 Task: select a rule when any label is removed from a card by anyone except me .
Action: Mouse moved to (1287, 110)
Screenshot: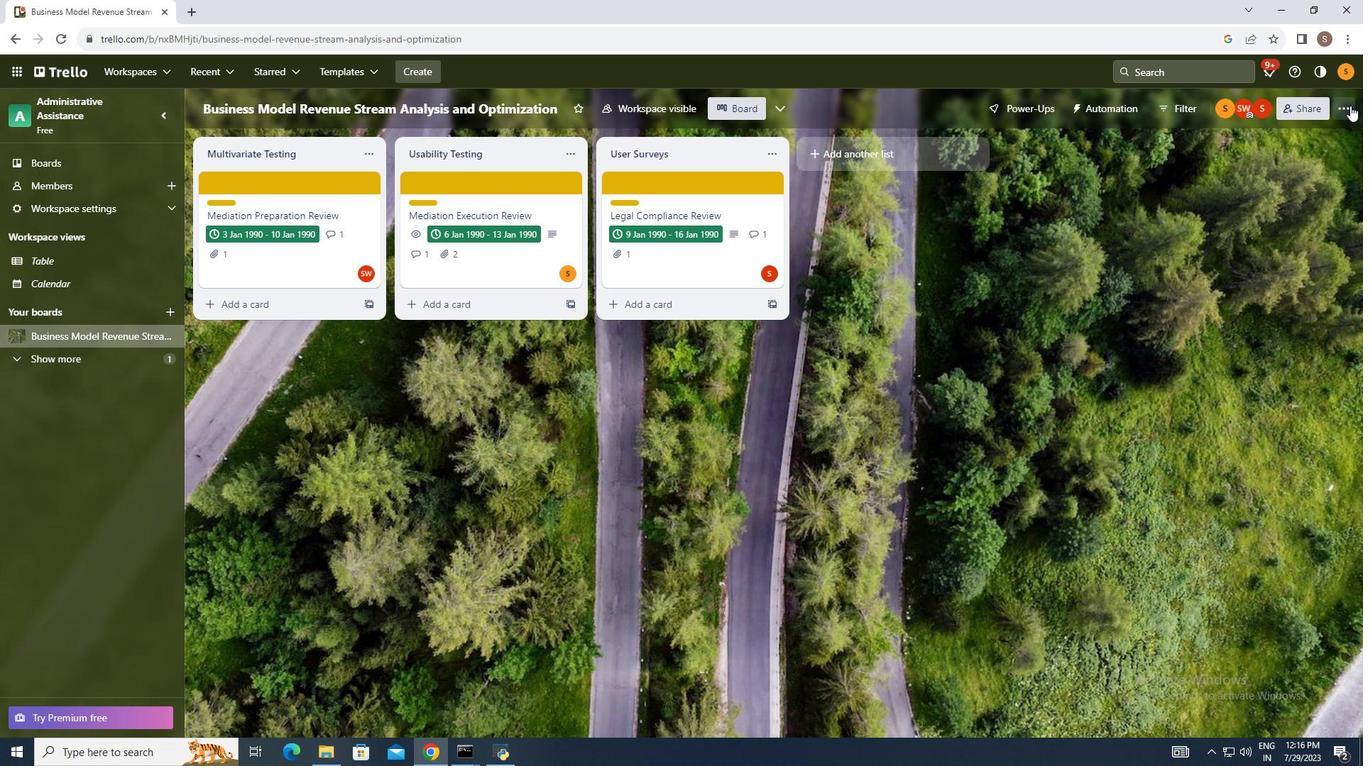 
Action: Mouse pressed left at (1287, 110)
Screenshot: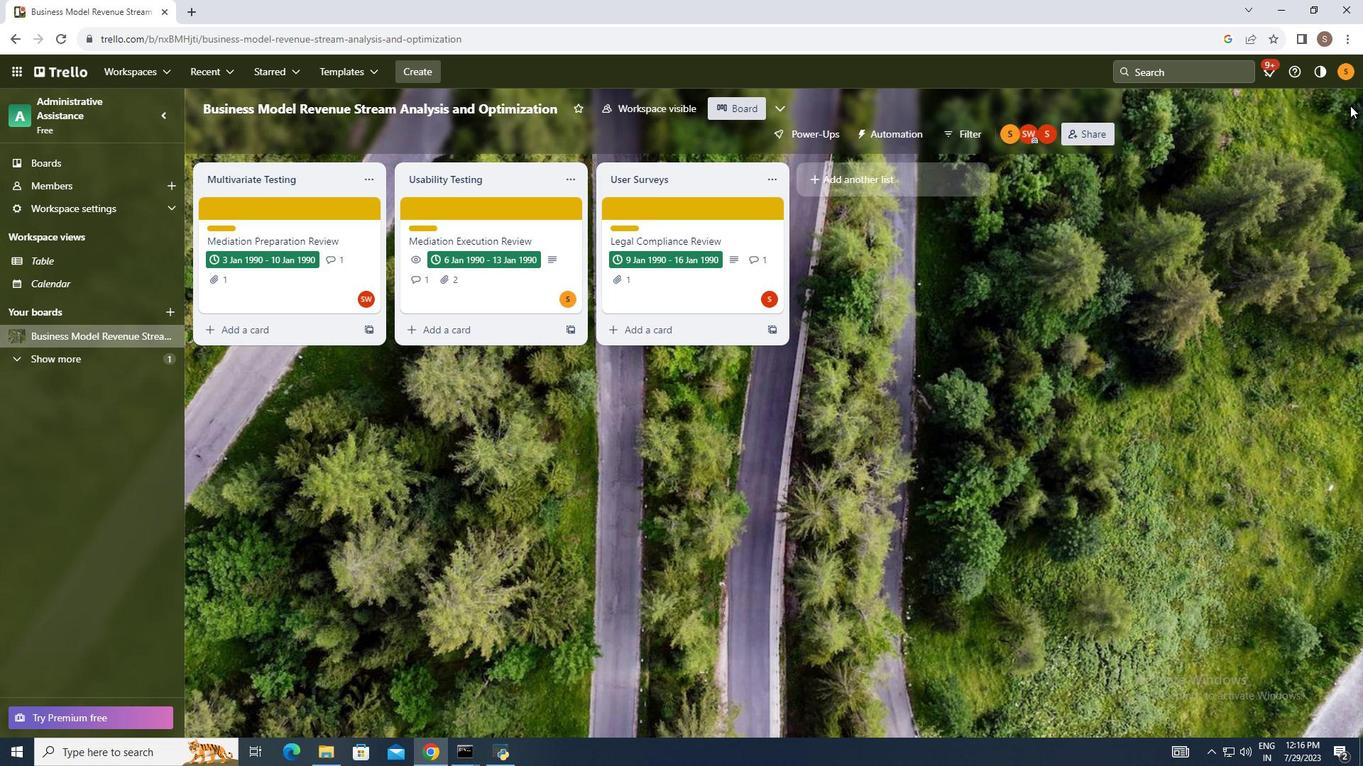 
Action: Mouse moved to (1180, 294)
Screenshot: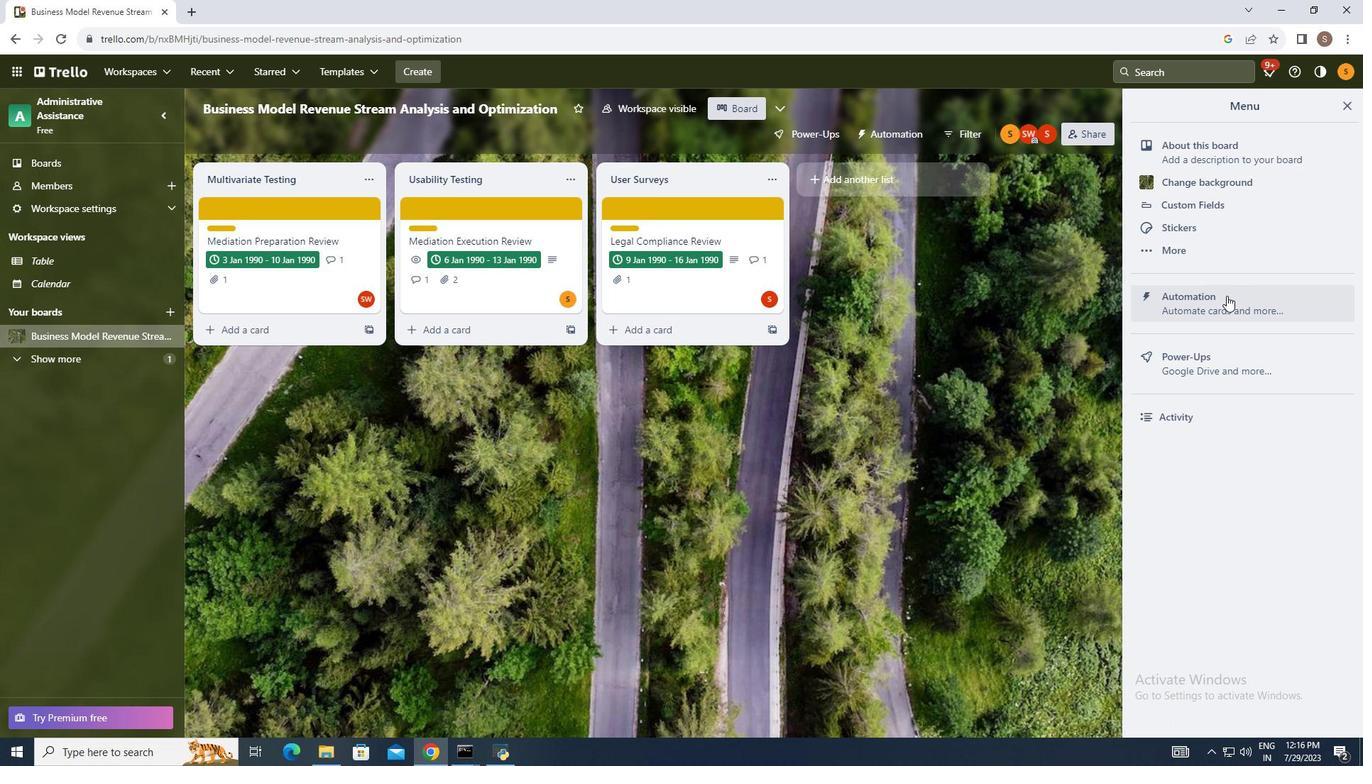 
Action: Mouse pressed left at (1180, 294)
Screenshot: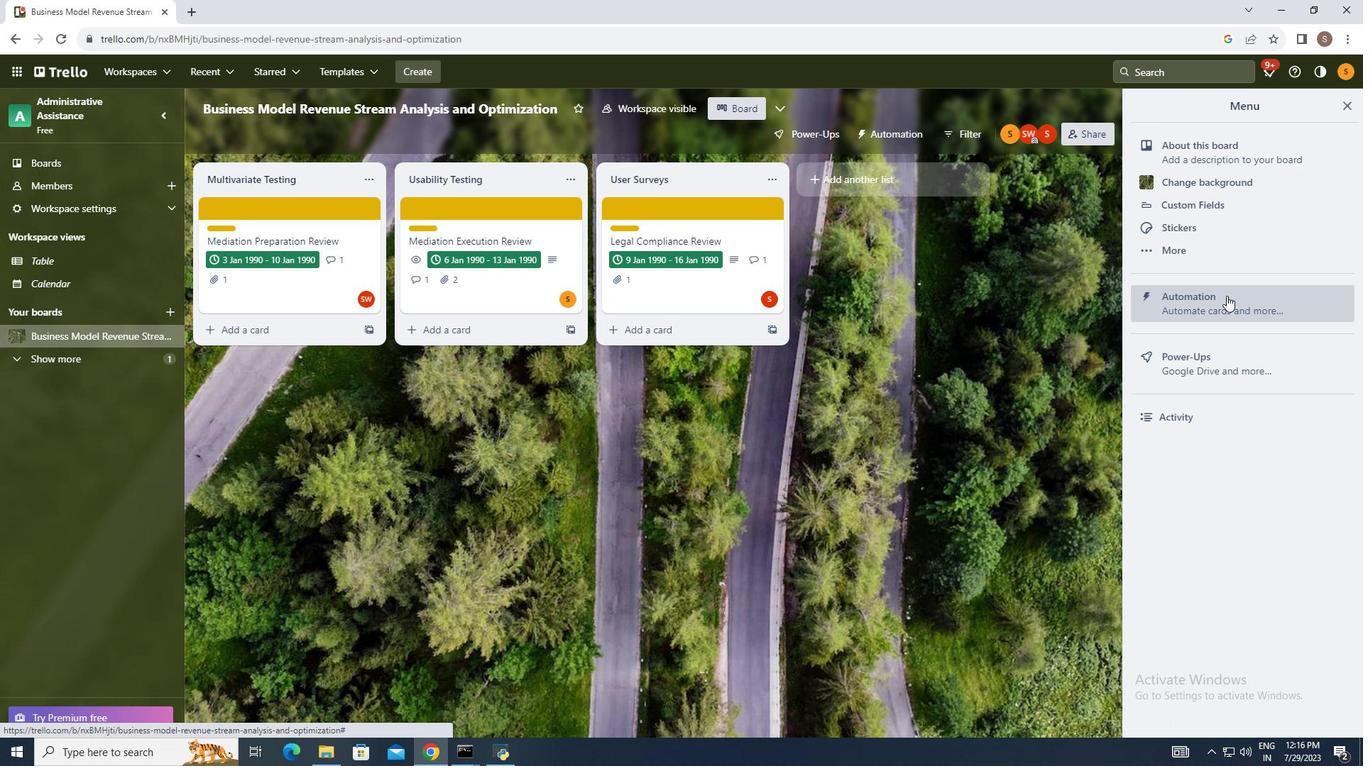 
Action: Mouse moved to (340, 254)
Screenshot: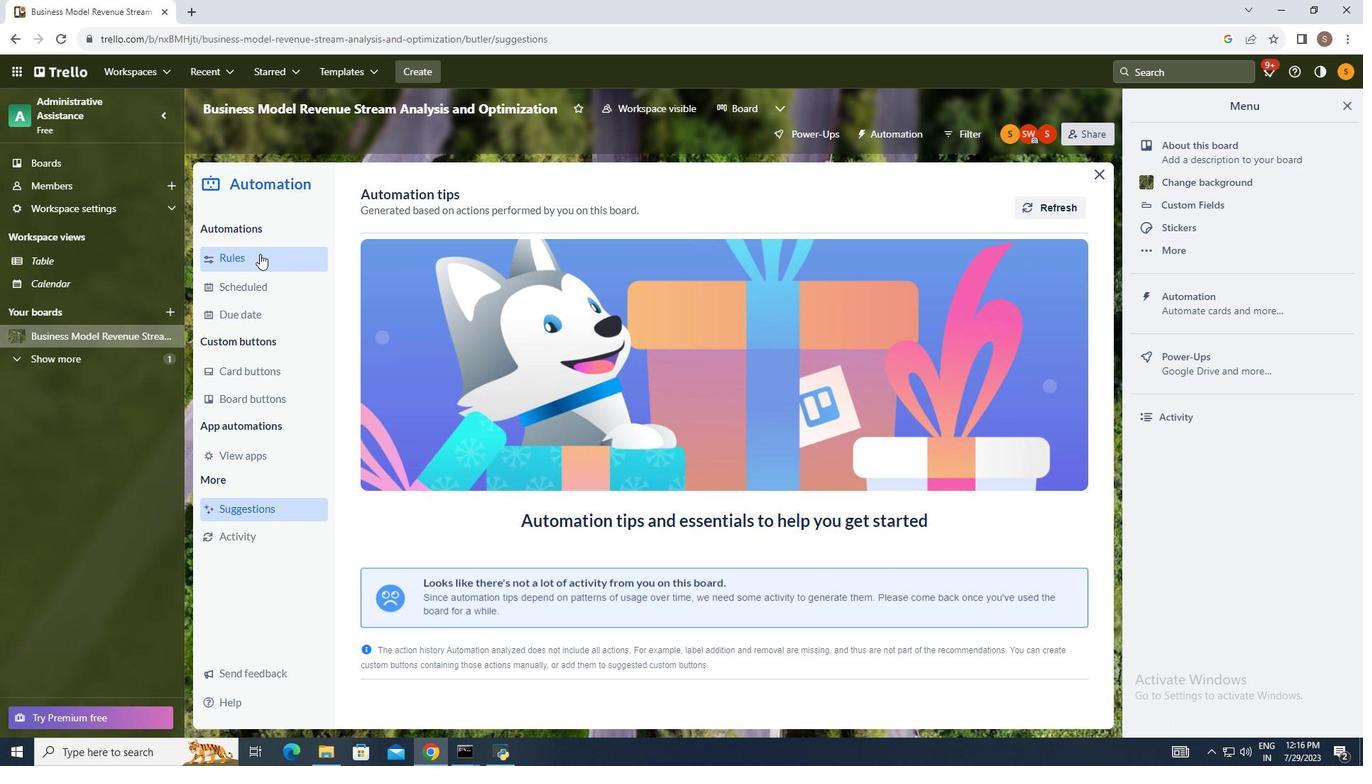 
Action: Mouse pressed left at (340, 254)
Screenshot: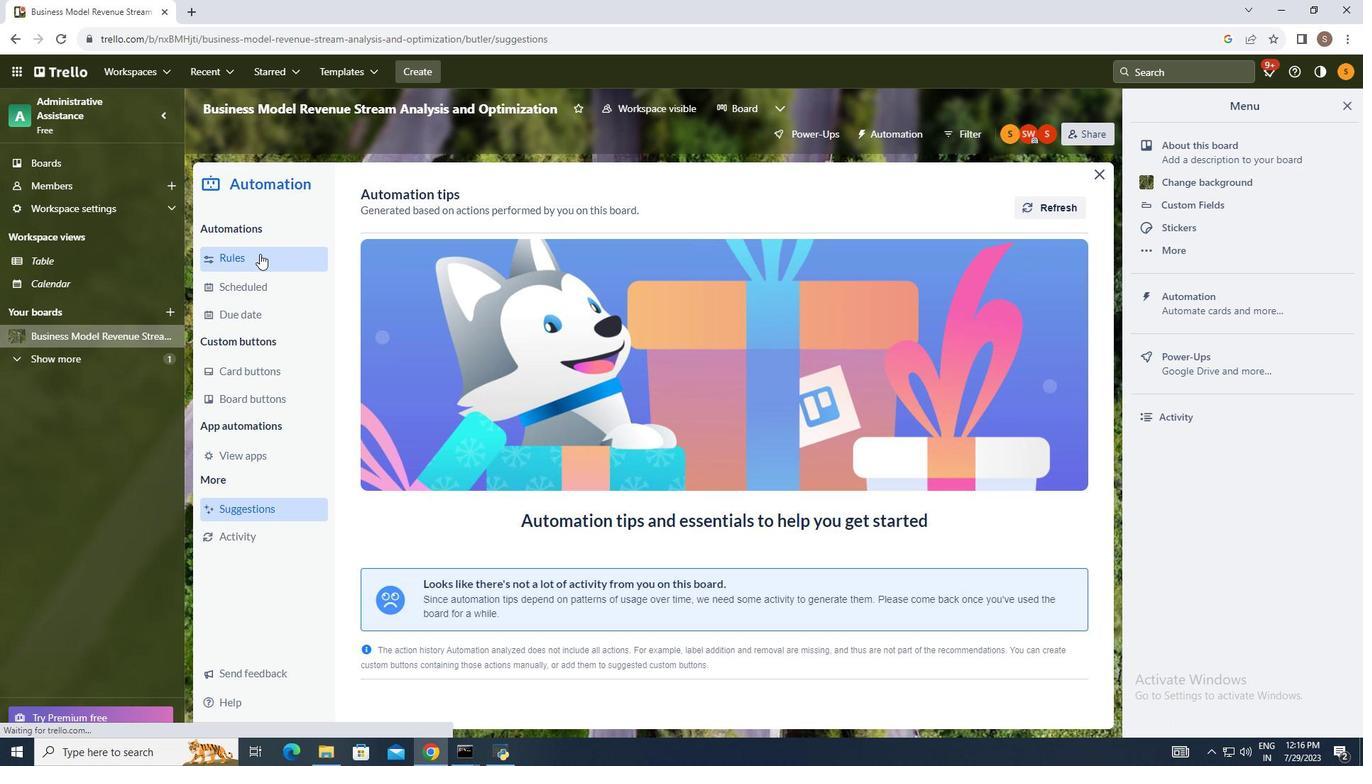 
Action: Mouse moved to (917, 199)
Screenshot: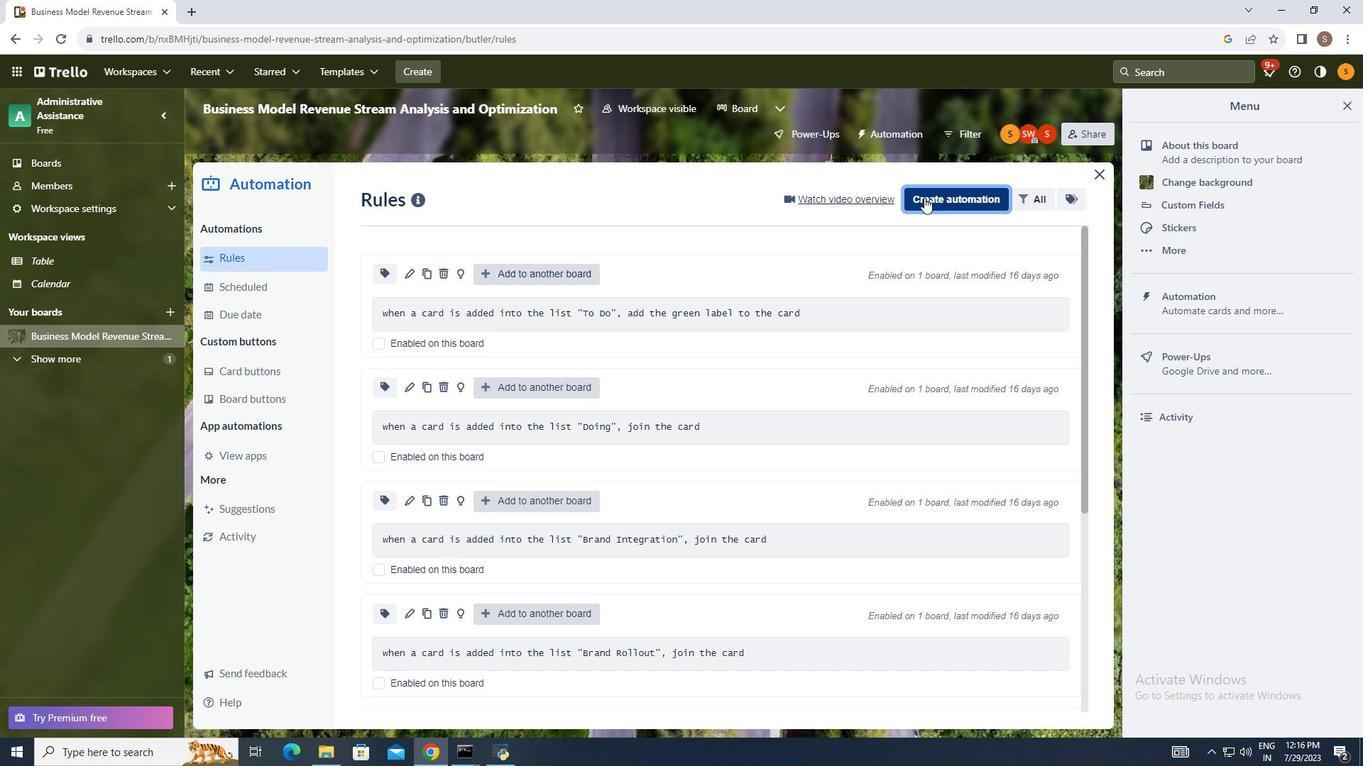 
Action: Mouse pressed left at (917, 199)
Screenshot: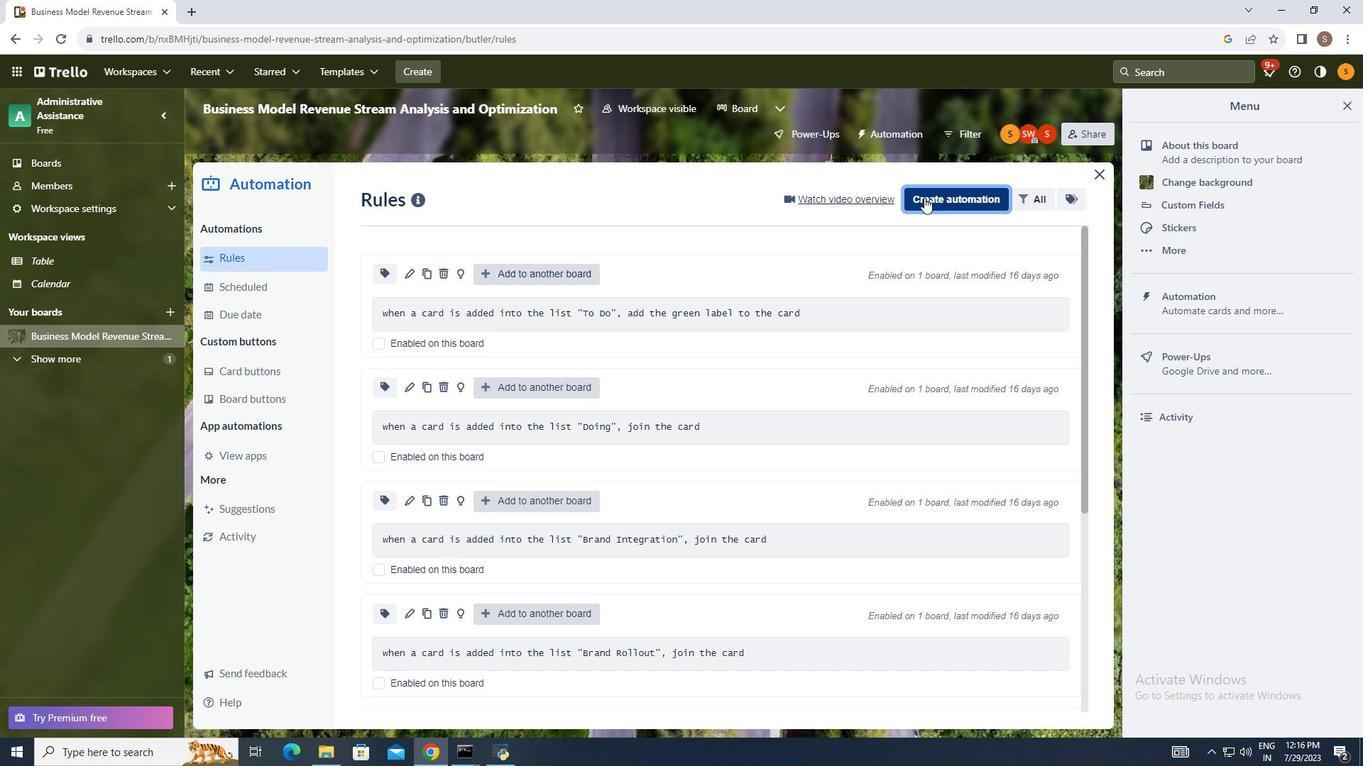 
Action: Mouse moved to (759, 331)
Screenshot: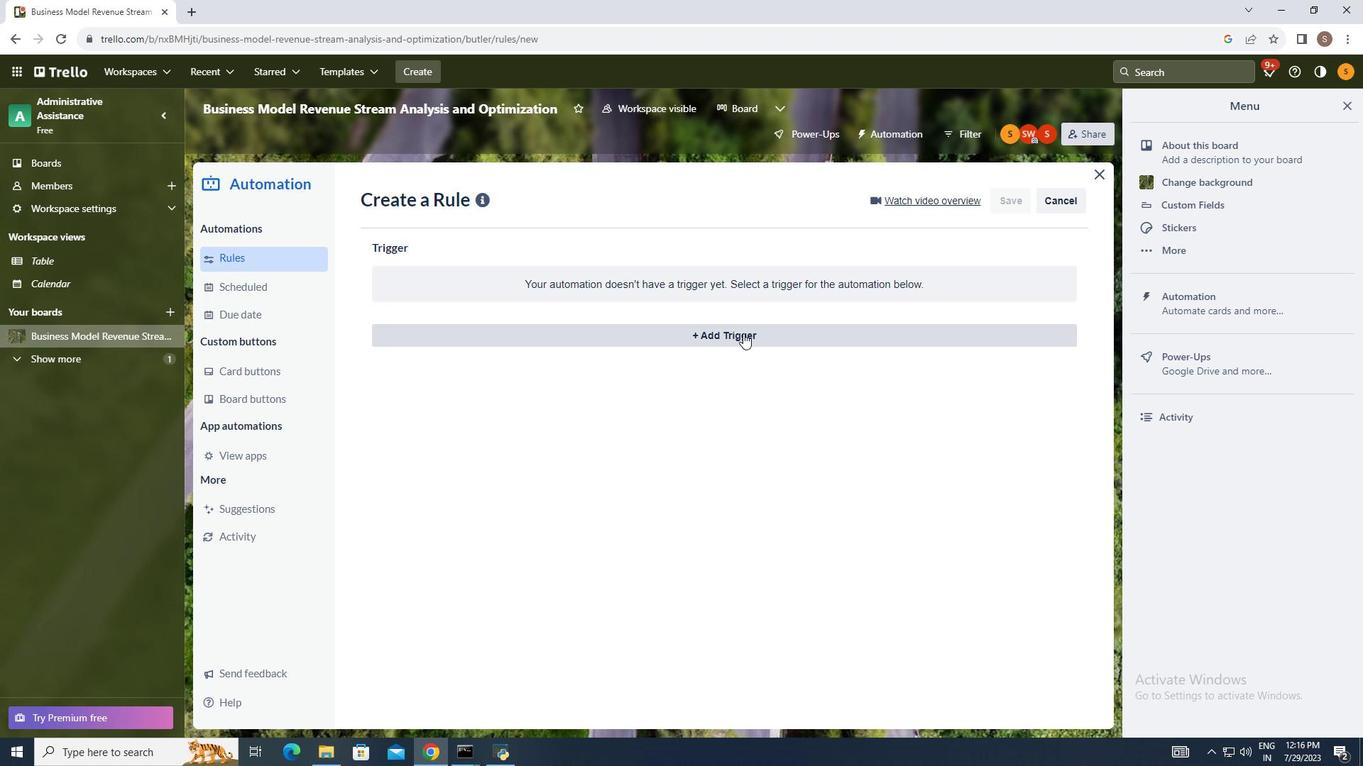 
Action: Mouse pressed left at (759, 331)
Screenshot: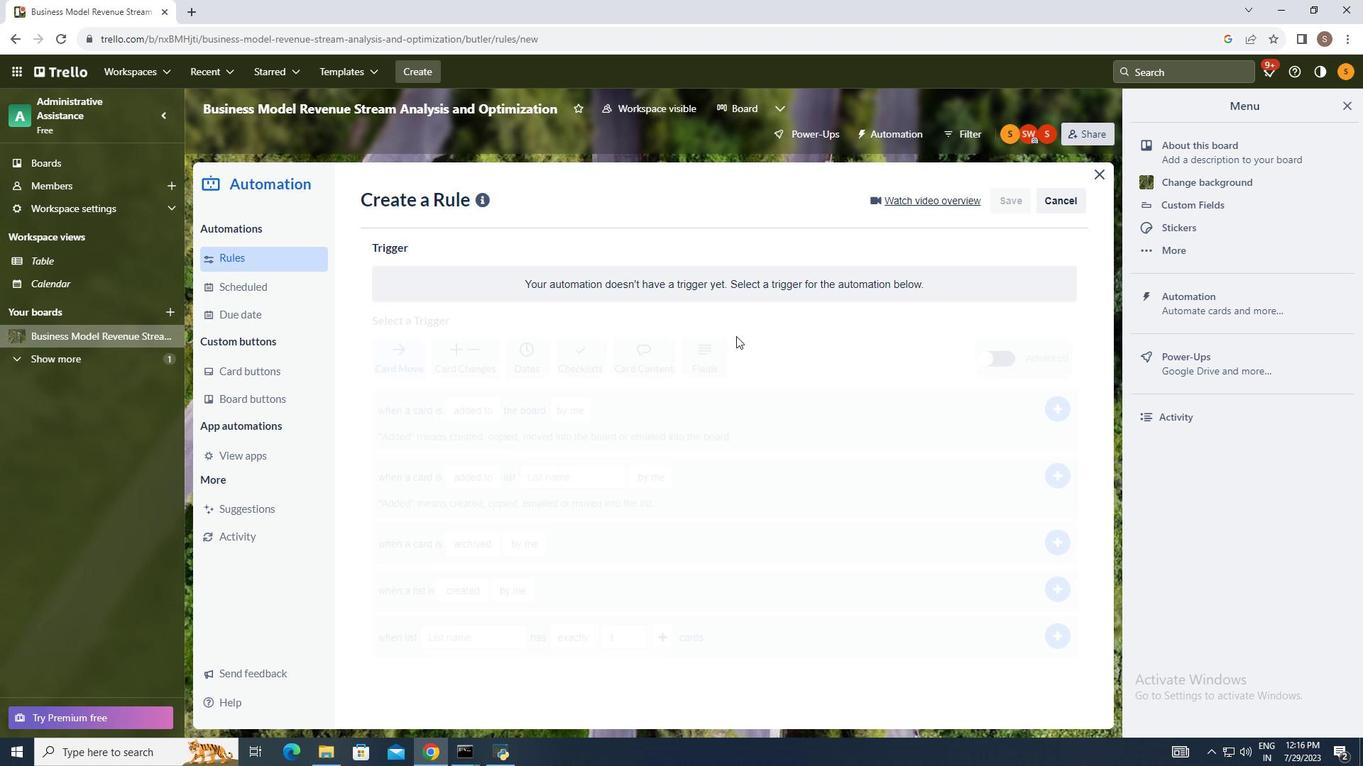
Action: Mouse moved to (519, 377)
Screenshot: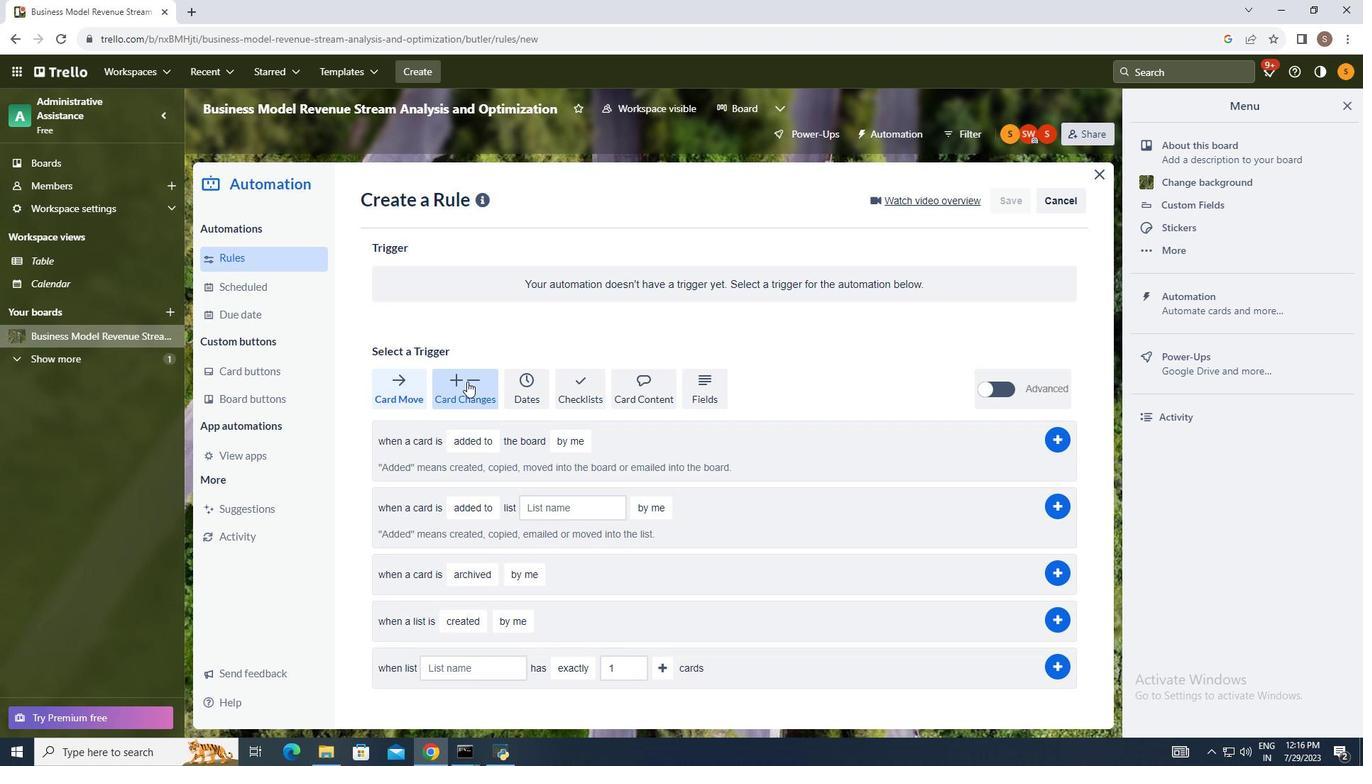 
Action: Mouse pressed left at (519, 377)
Screenshot: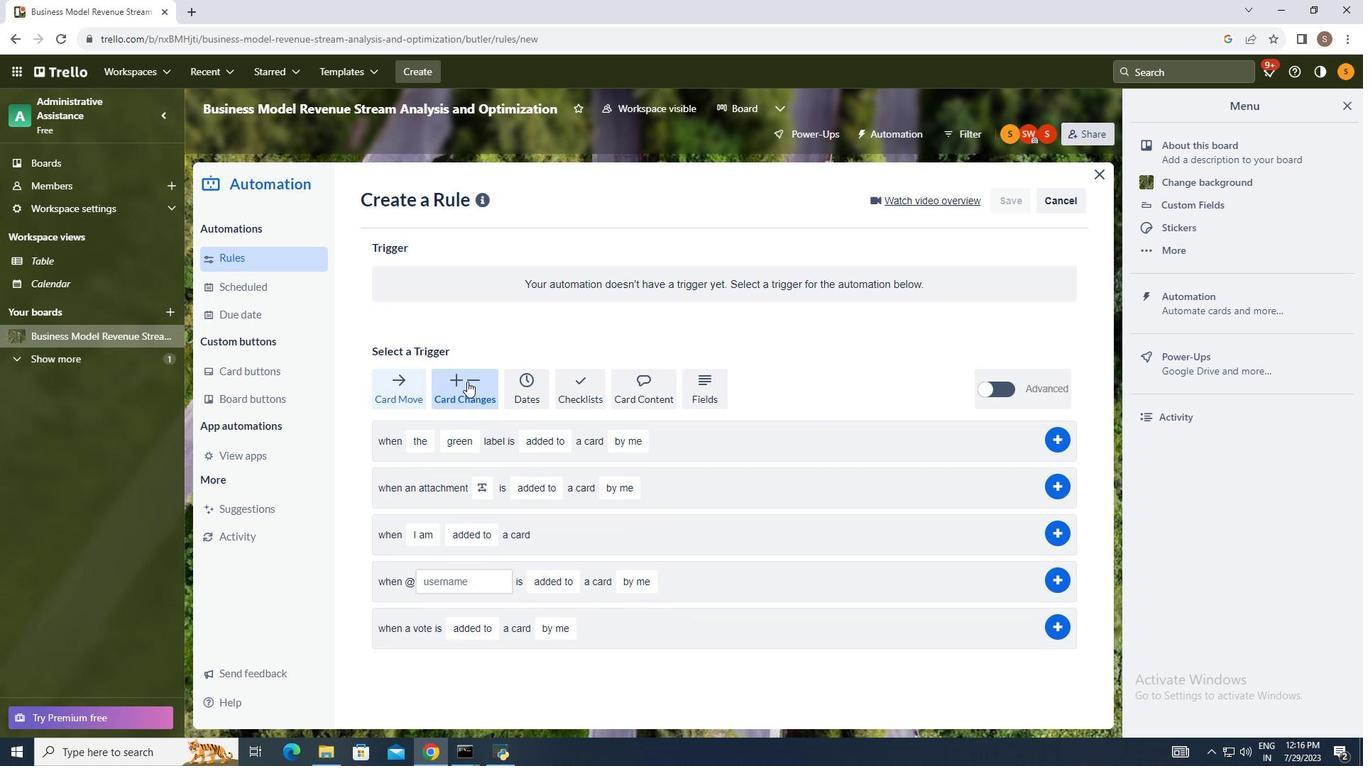 
Action: Mouse moved to (481, 430)
Screenshot: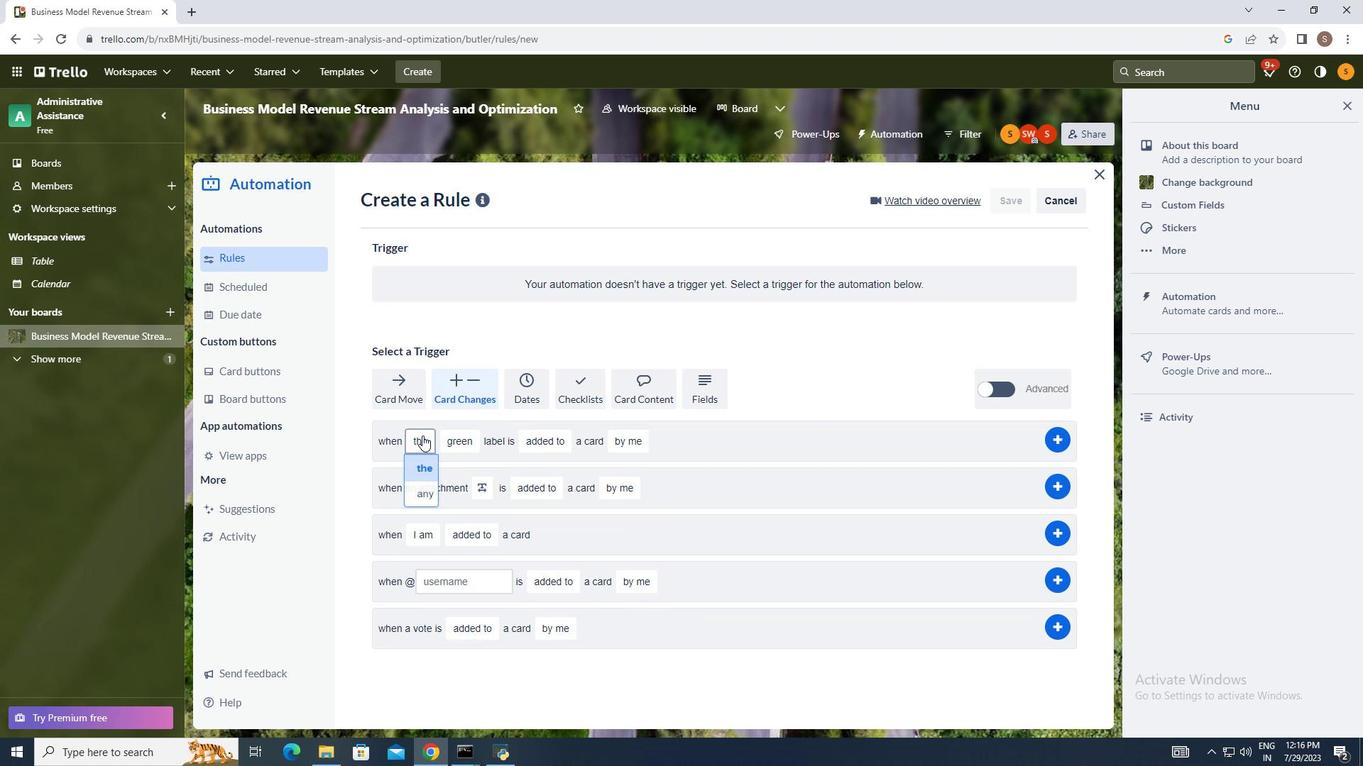 
Action: Mouse pressed left at (481, 430)
Screenshot: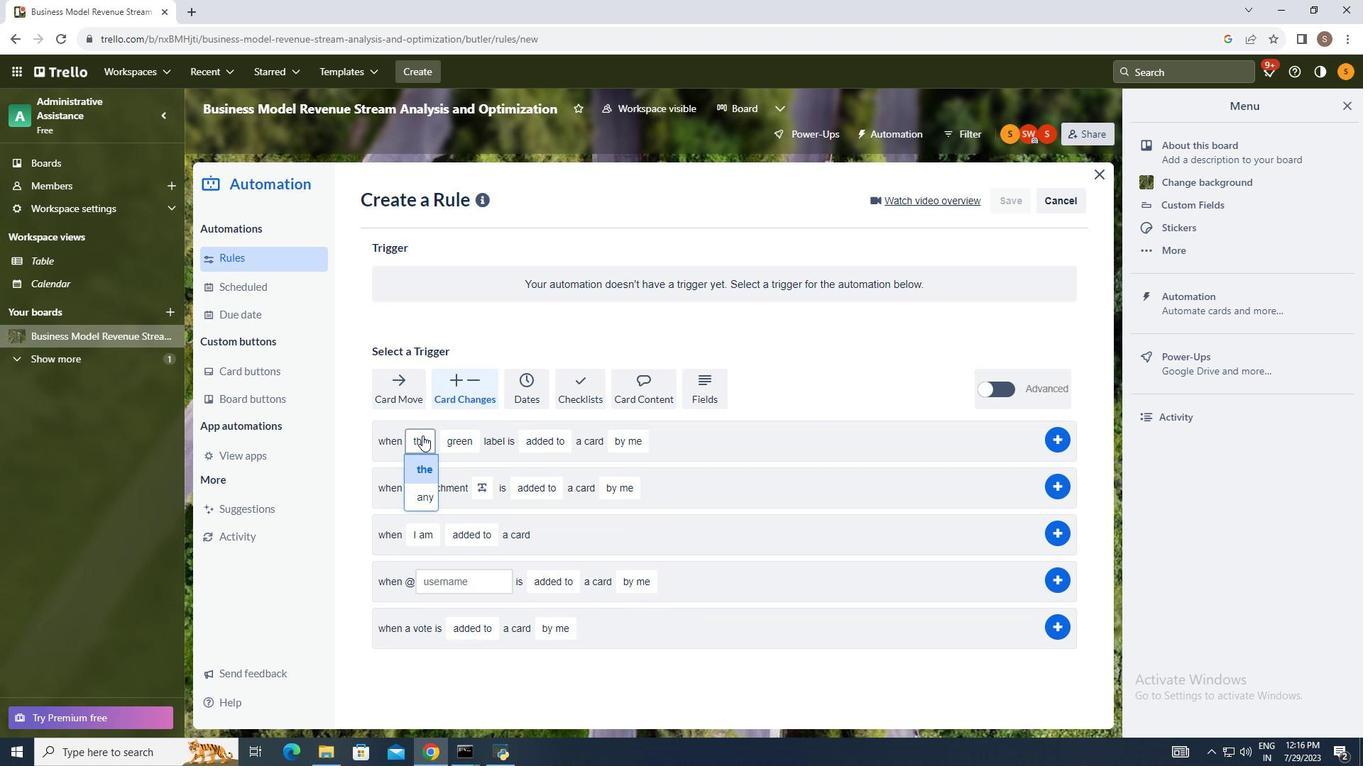 
Action: Mouse moved to (482, 489)
Screenshot: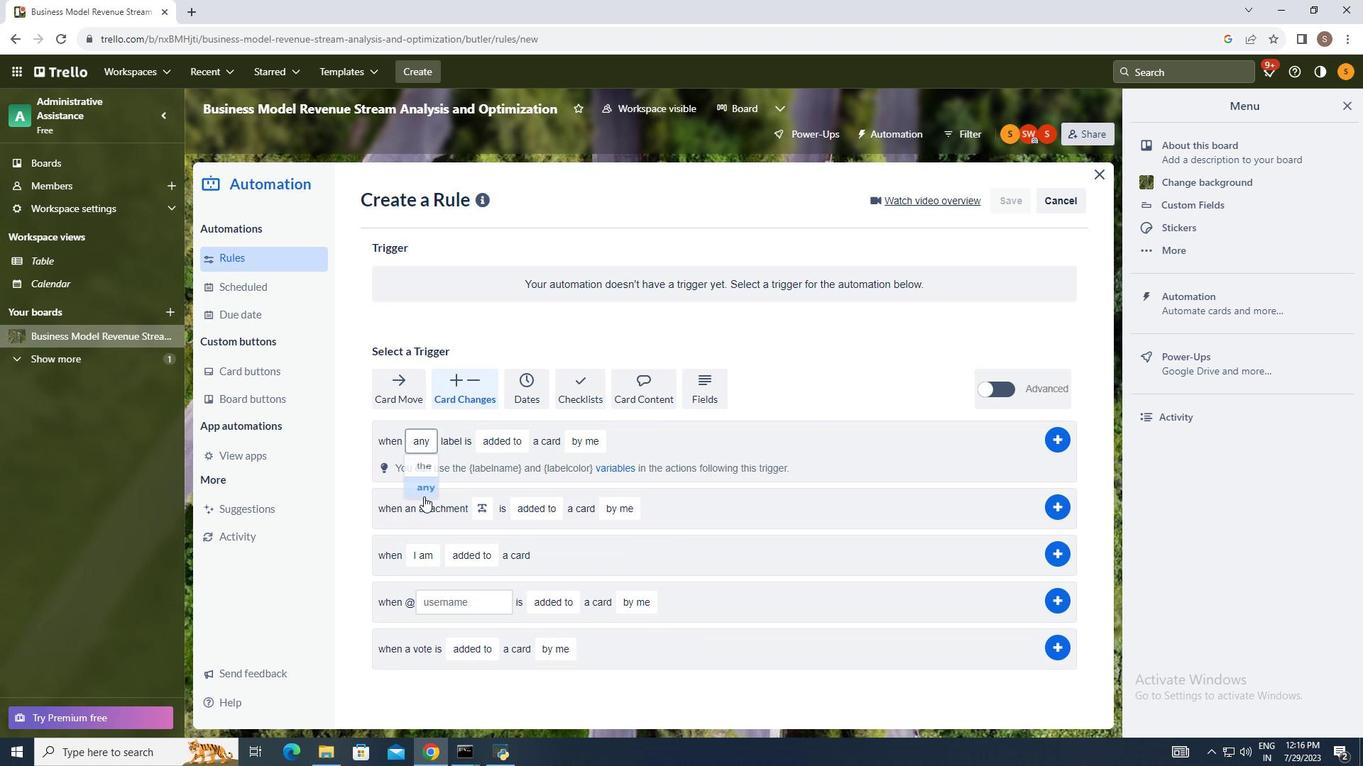 
Action: Mouse pressed left at (482, 489)
Screenshot: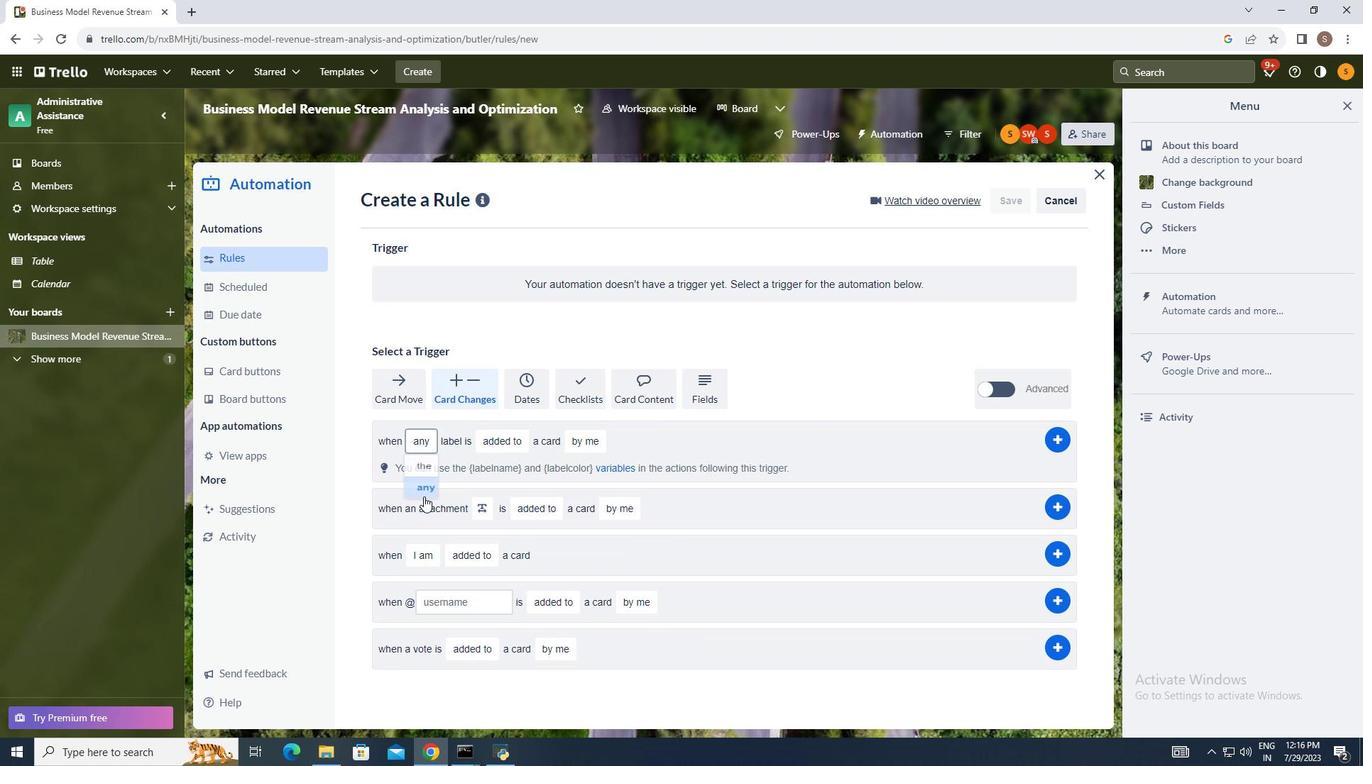 
Action: Mouse moved to (548, 438)
Screenshot: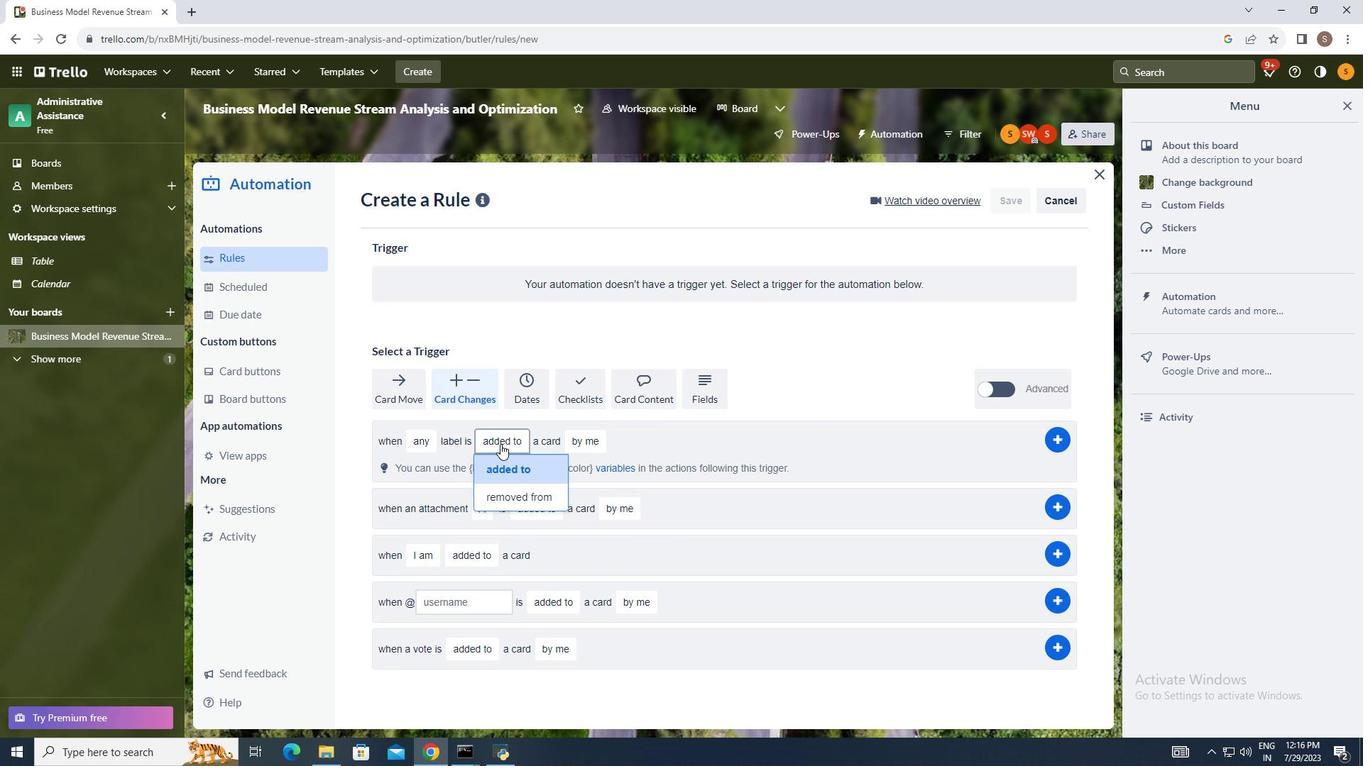 
Action: Mouse pressed left at (548, 438)
Screenshot: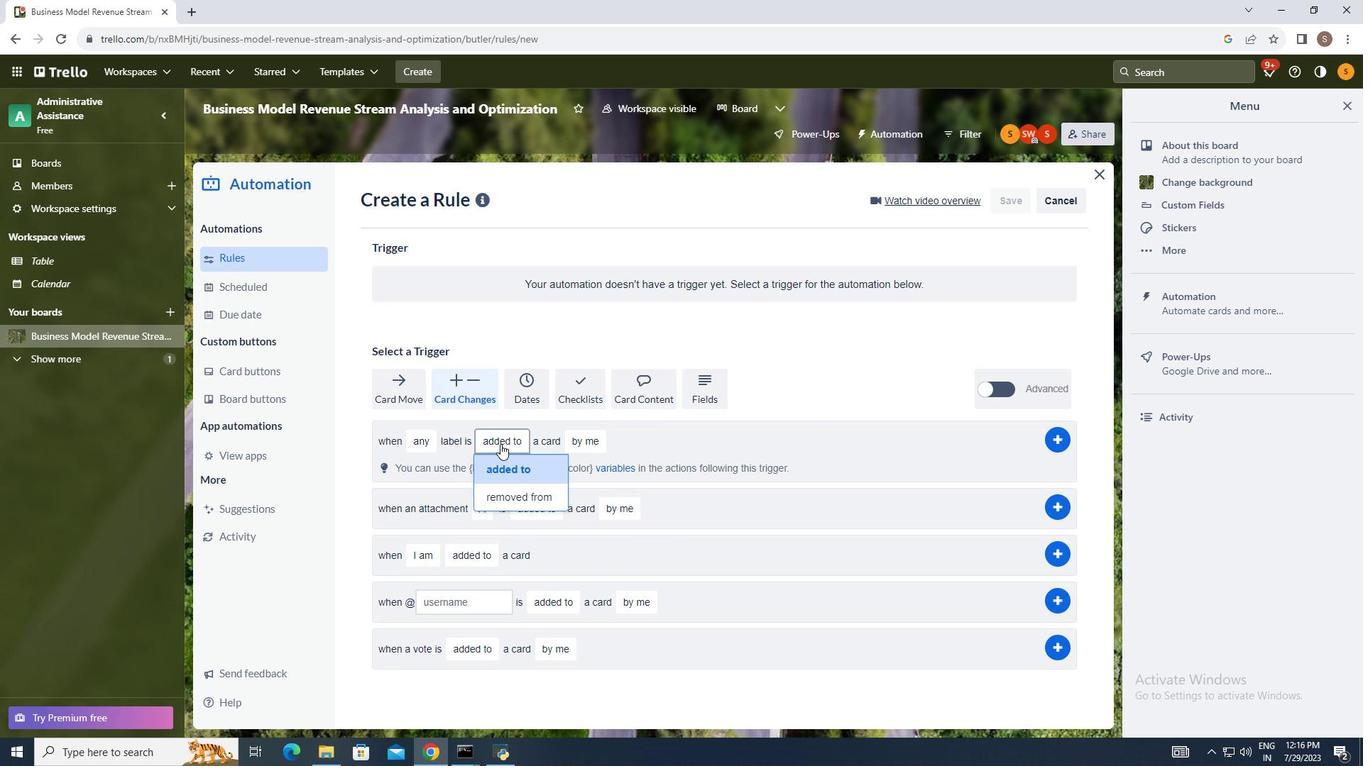 
Action: Mouse moved to (556, 487)
Screenshot: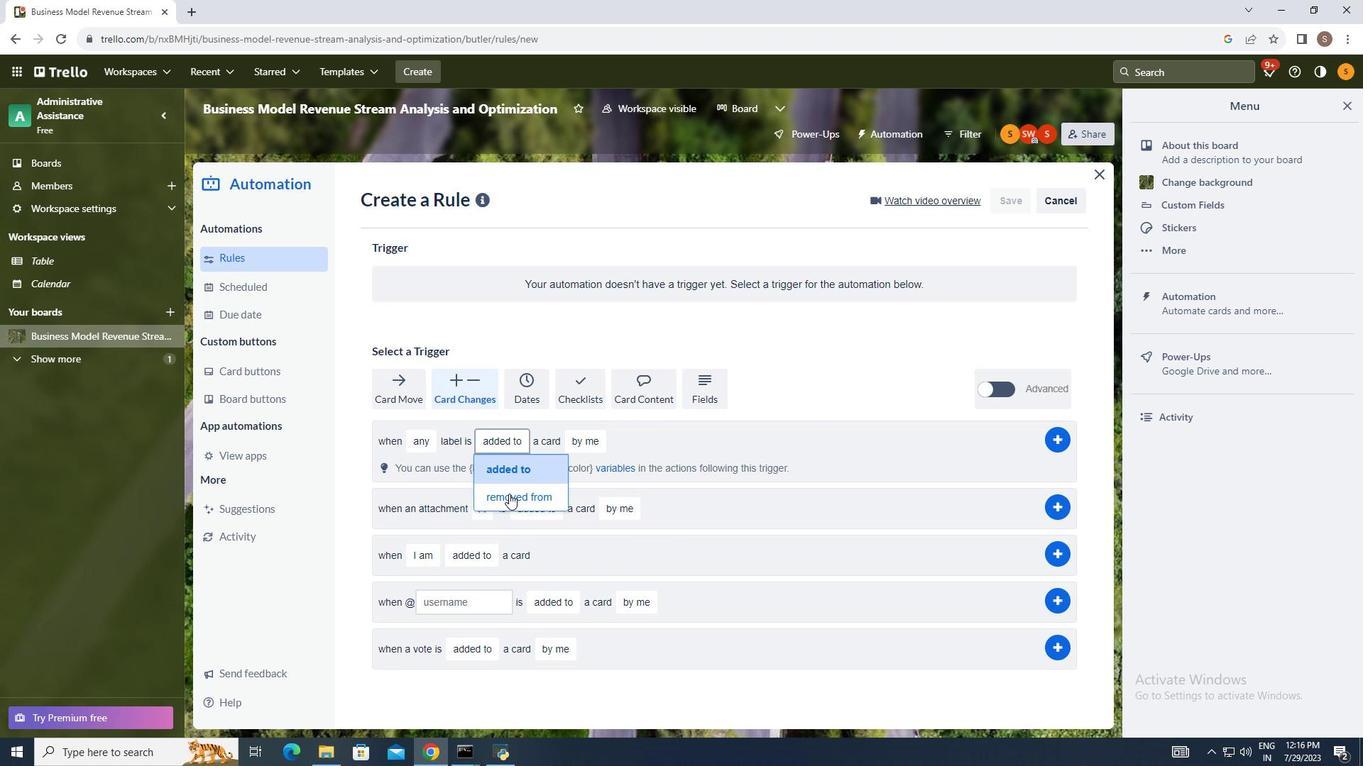 
Action: Mouse pressed left at (556, 487)
Screenshot: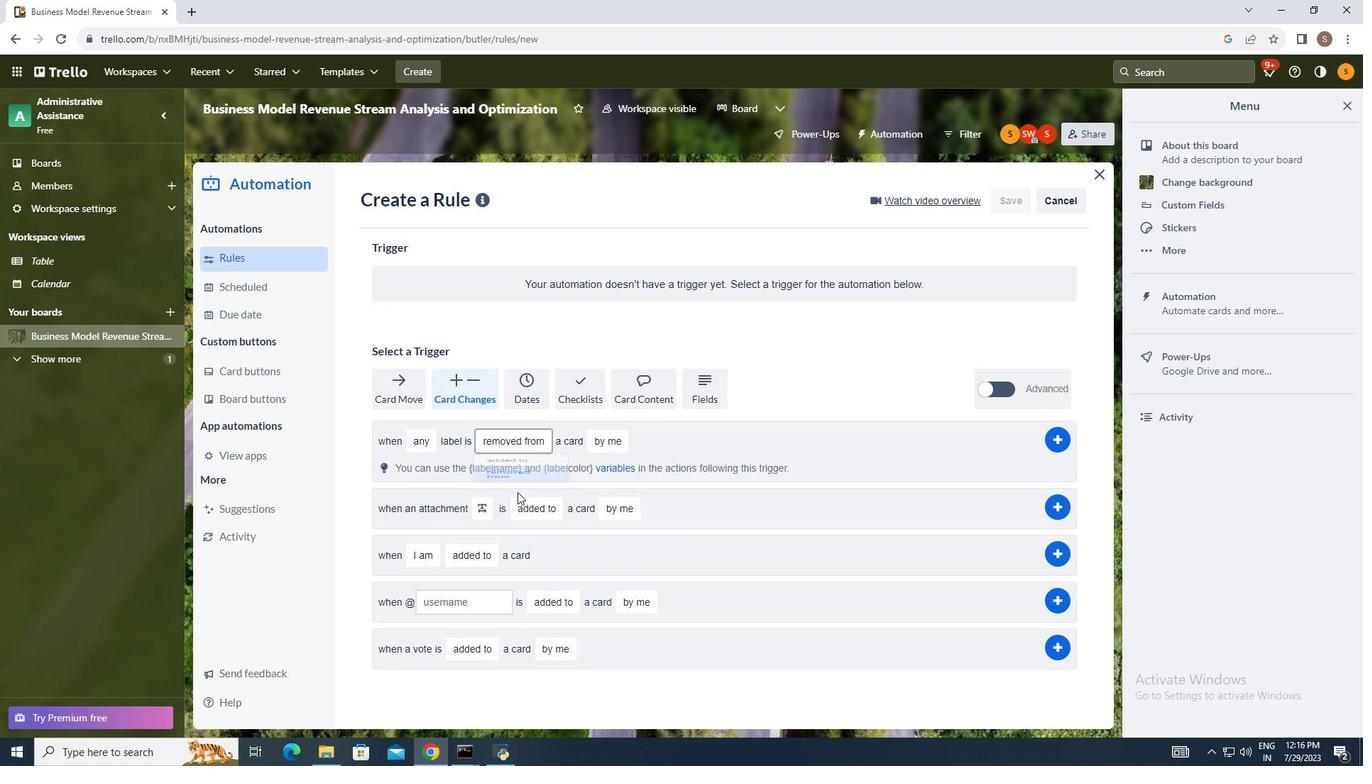 
Action: Mouse moved to (641, 435)
Screenshot: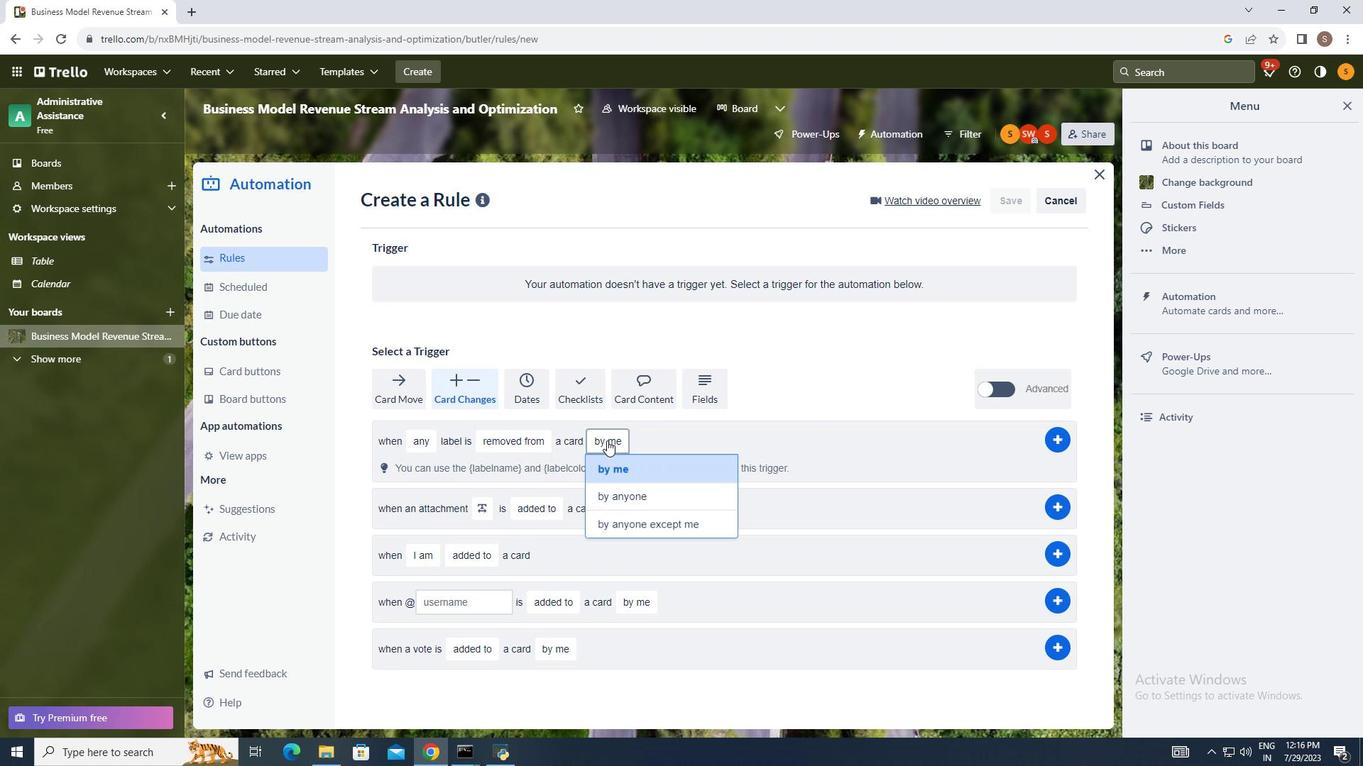 
Action: Mouse pressed left at (641, 435)
Screenshot: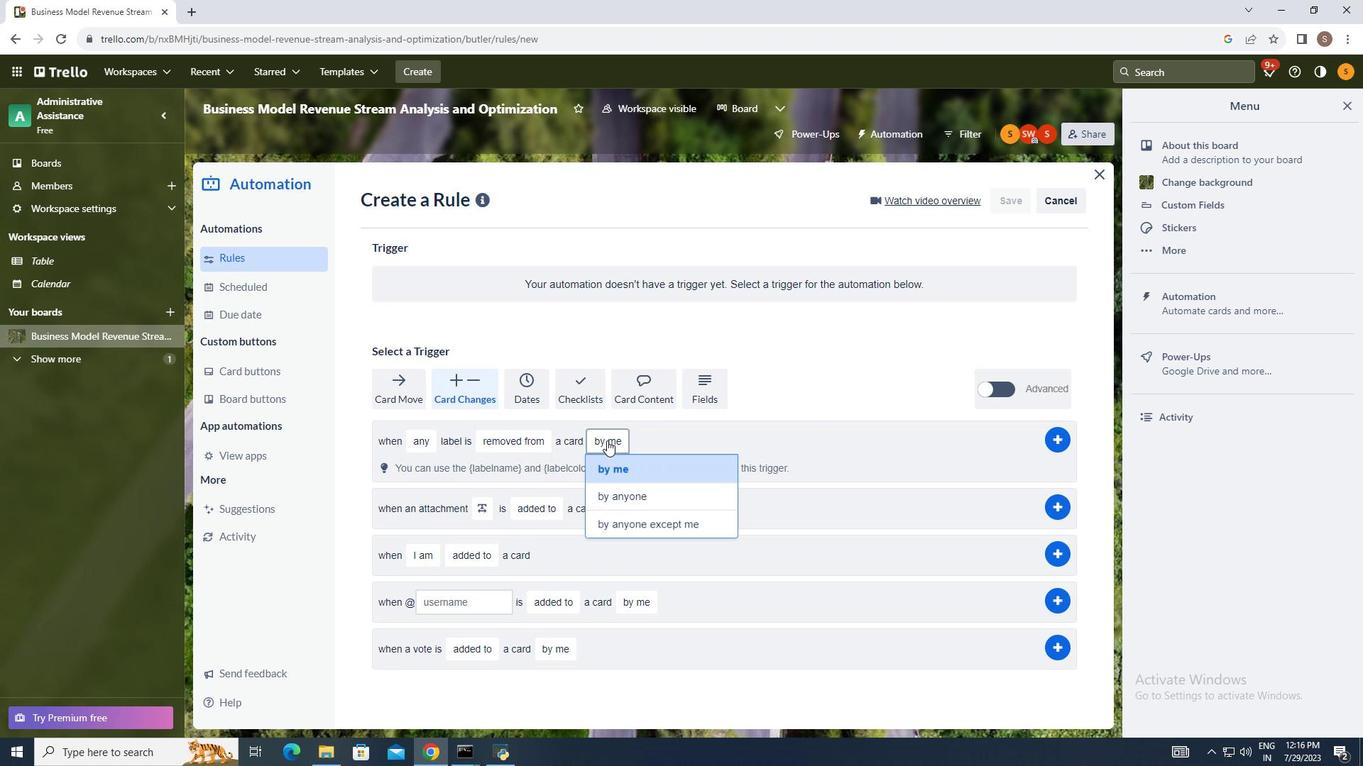 
Action: Mouse moved to (660, 512)
Screenshot: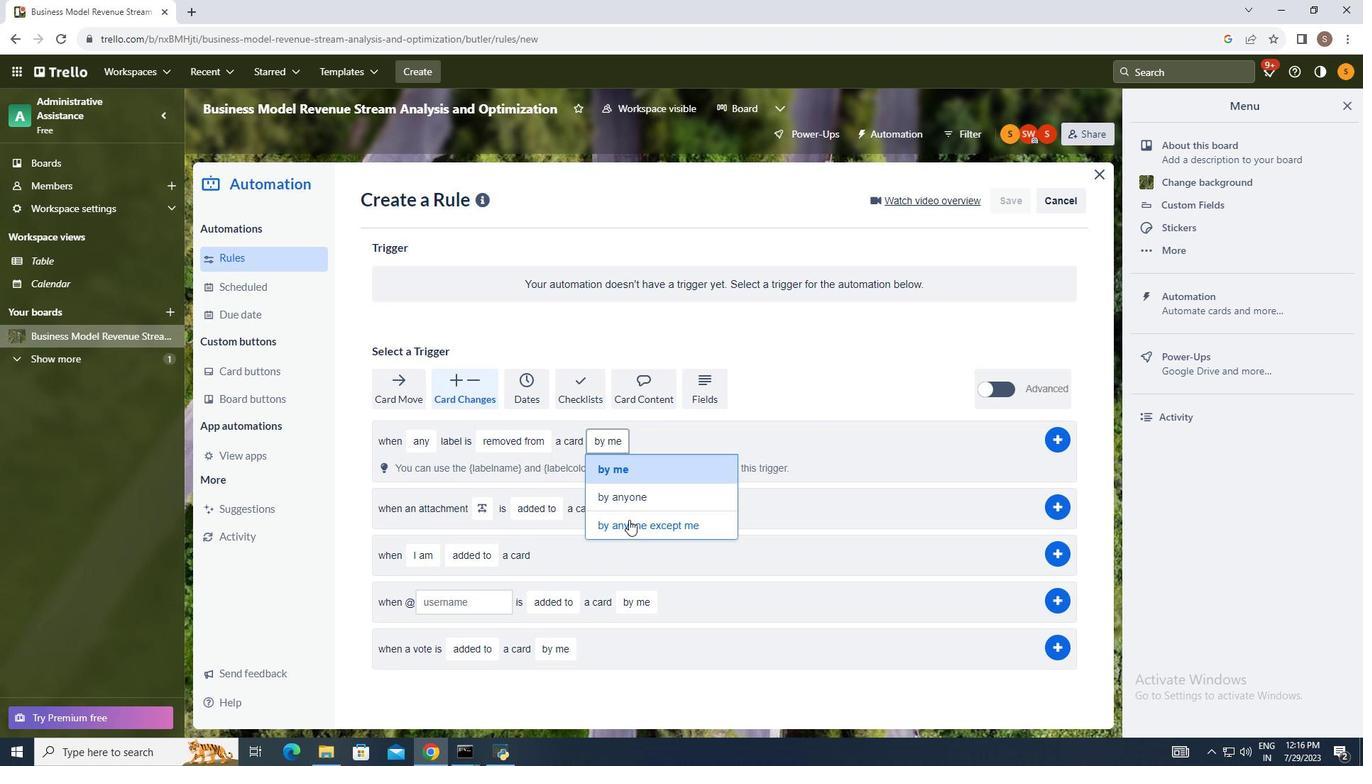 
Action: Mouse pressed left at (660, 512)
Screenshot: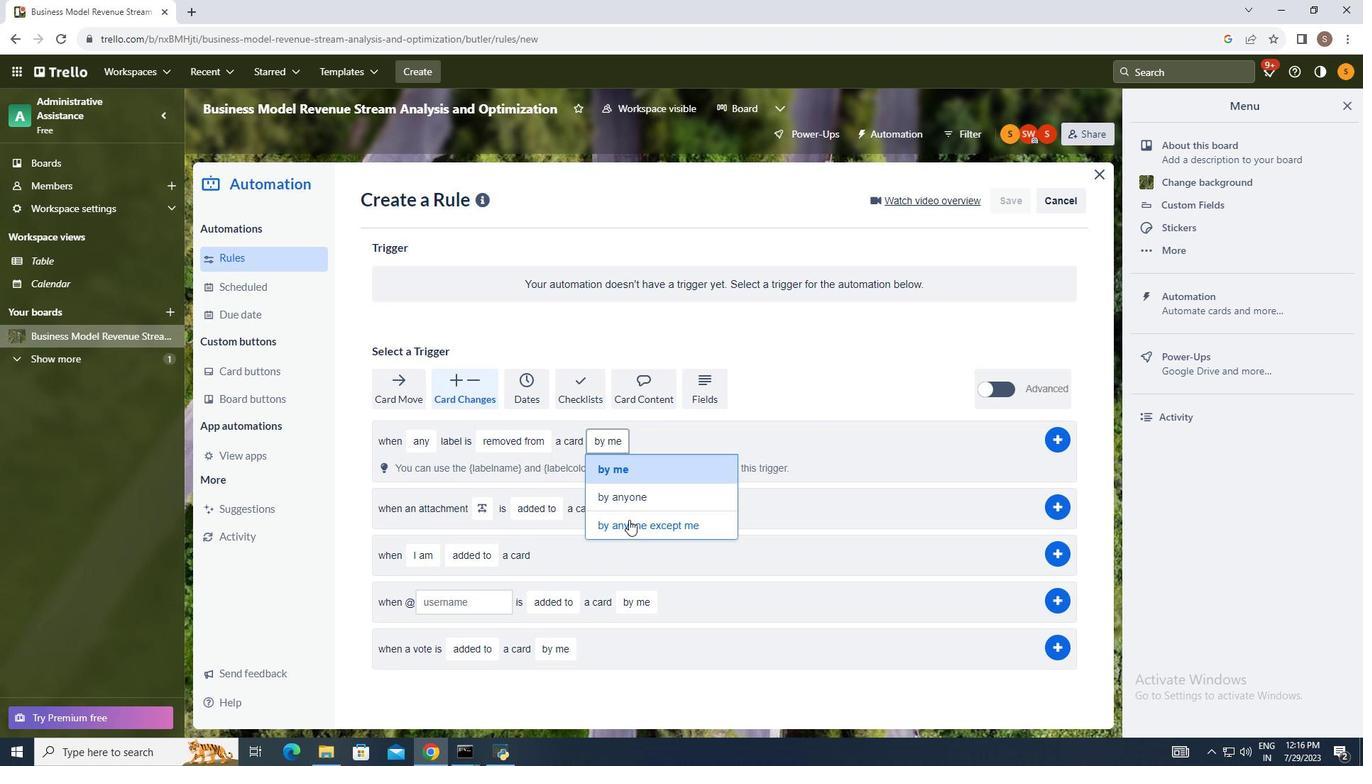
Action: Mouse moved to (745, 451)
Screenshot: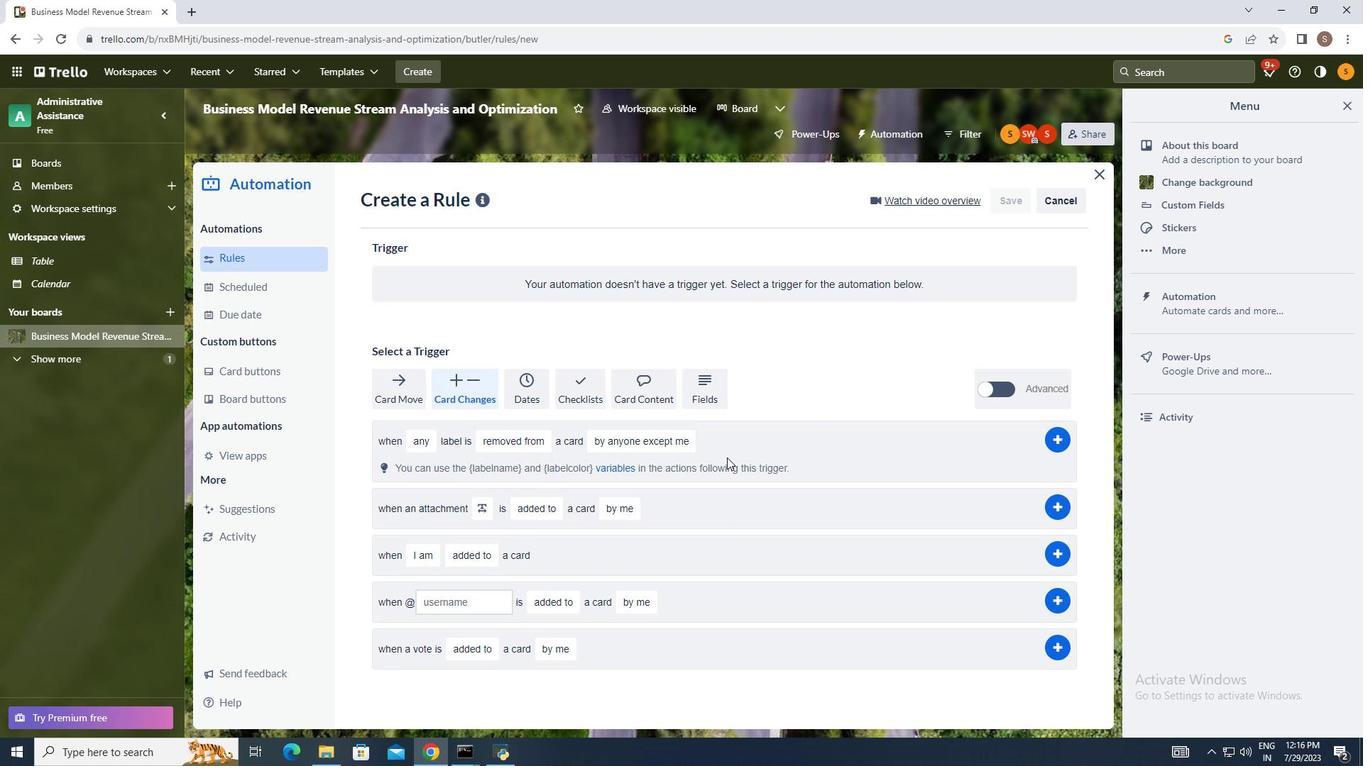
